 Task: Create a rule when custom fields assignee is set to priority by anyone.
Action: Mouse moved to (1152, 284)
Screenshot: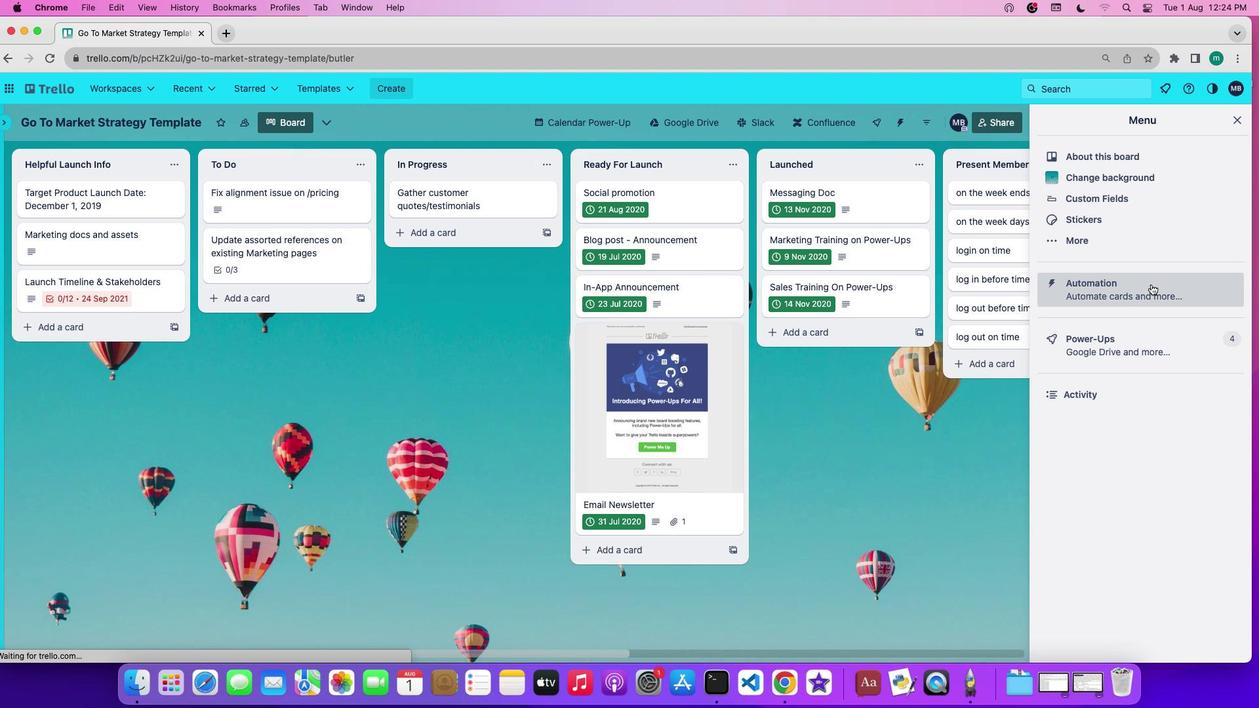 
Action: Mouse pressed left at (1152, 284)
Screenshot: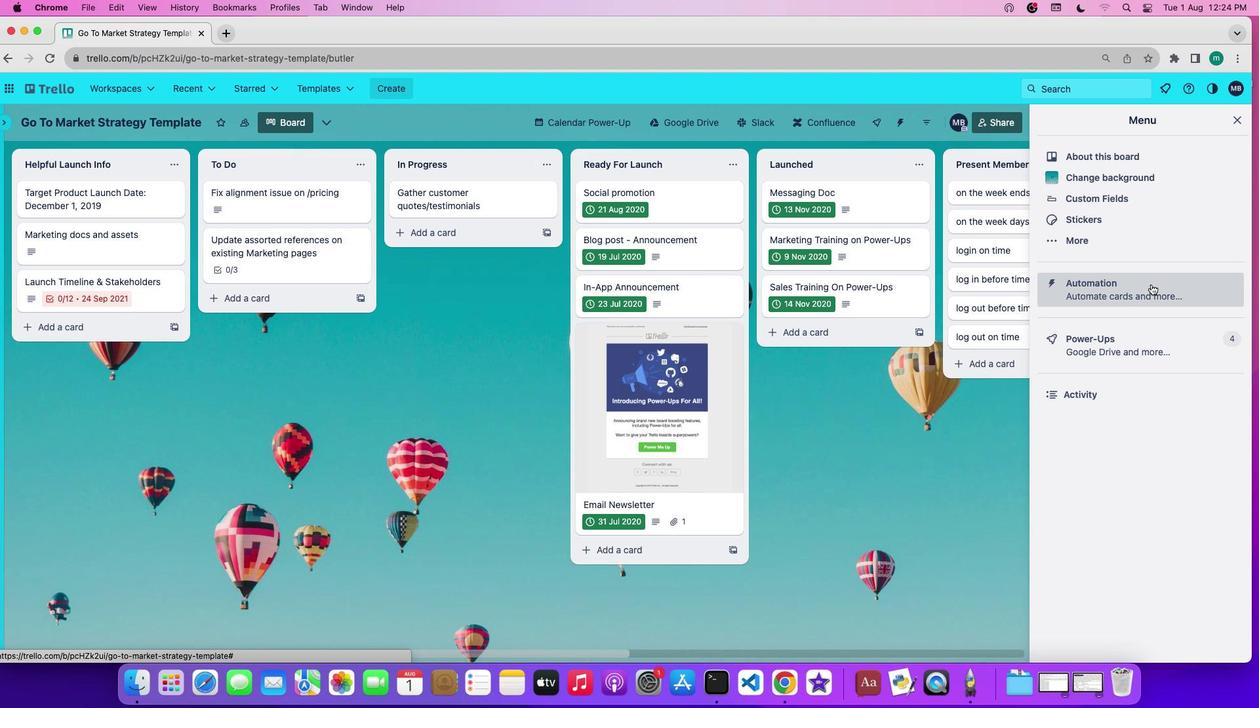 
Action: Mouse moved to (59, 235)
Screenshot: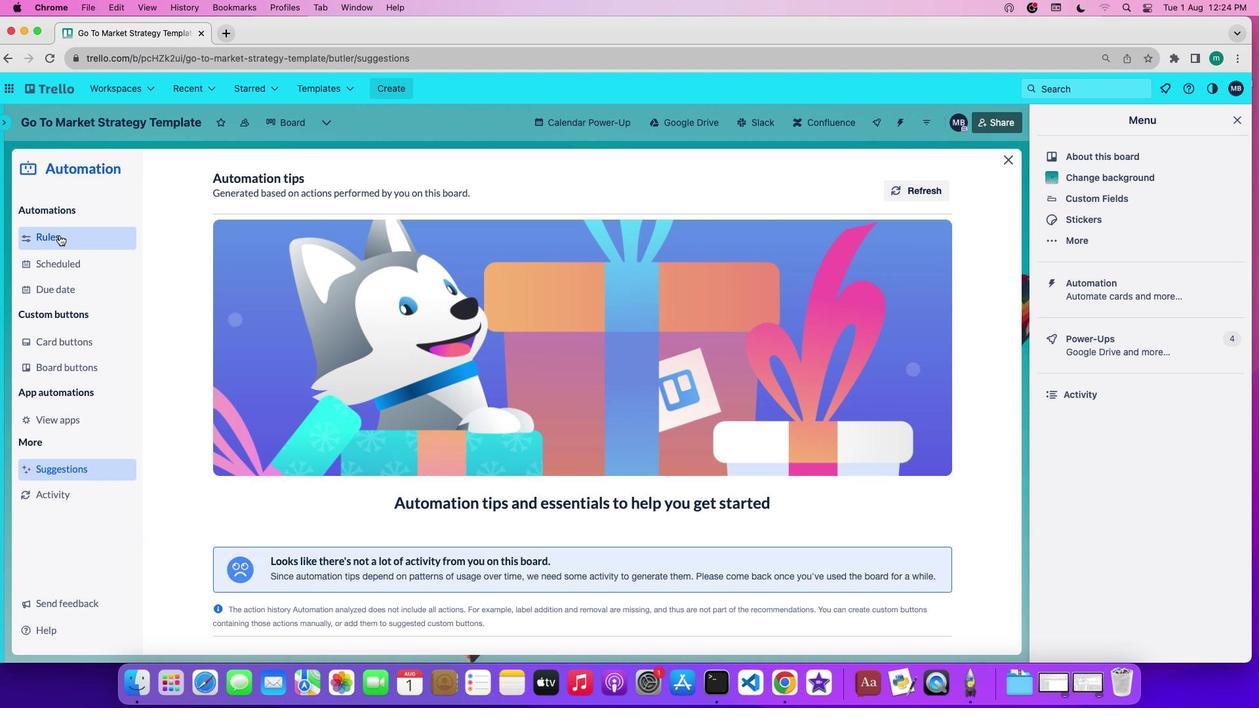 
Action: Mouse pressed left at (59, 235)
Screenshot: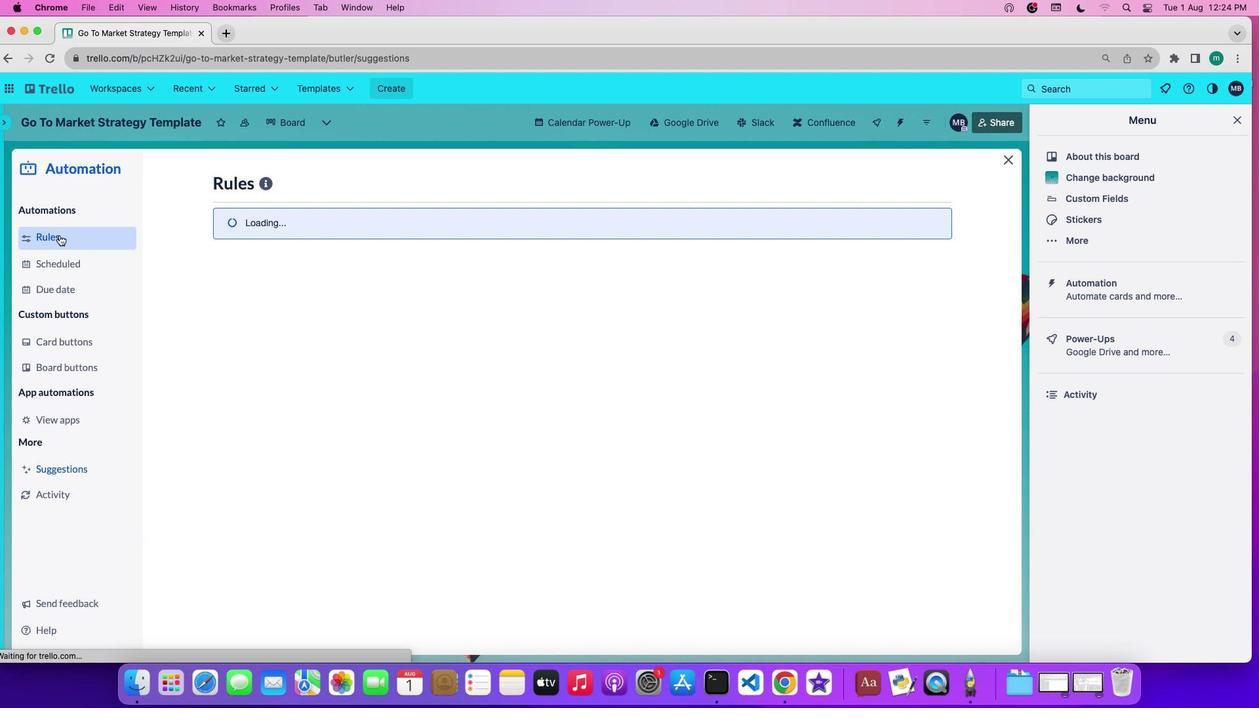 
Action: Mouse moved to (287, 464)
Screenshot: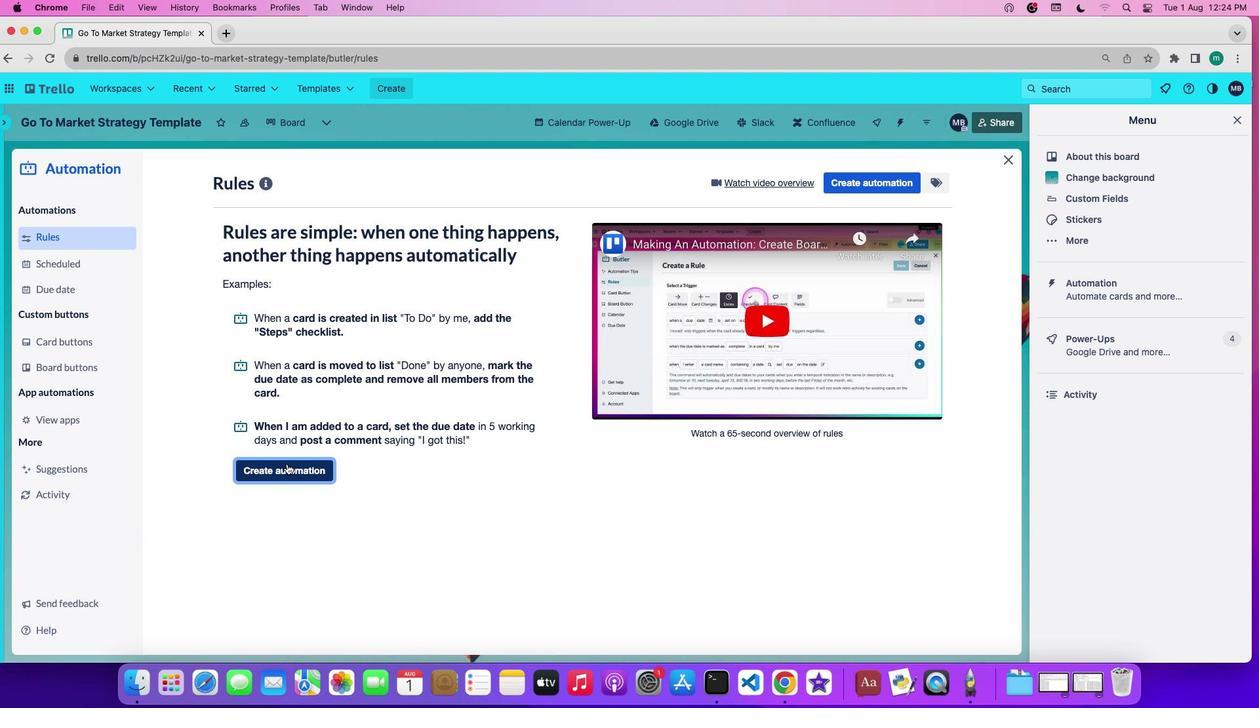 
Action: Mouse pressed left at (287, 464)
Screenshot: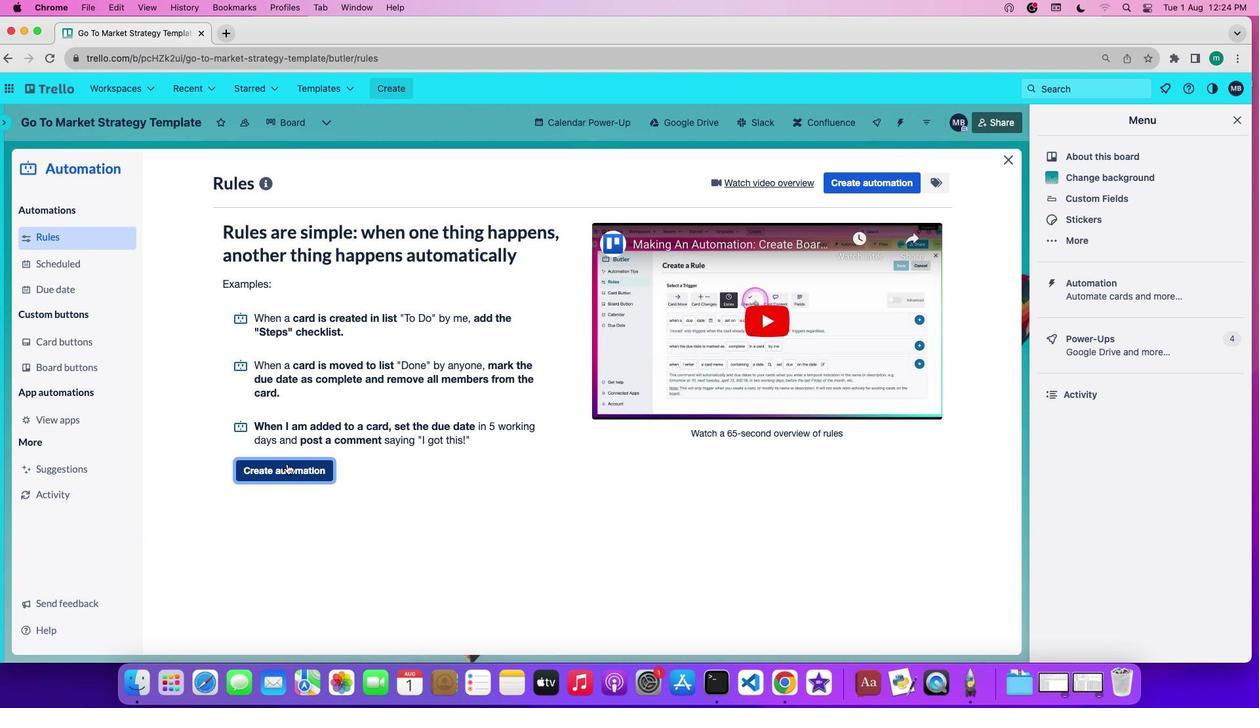 
Action: Mouse moved to (502, 305)
Screenshot: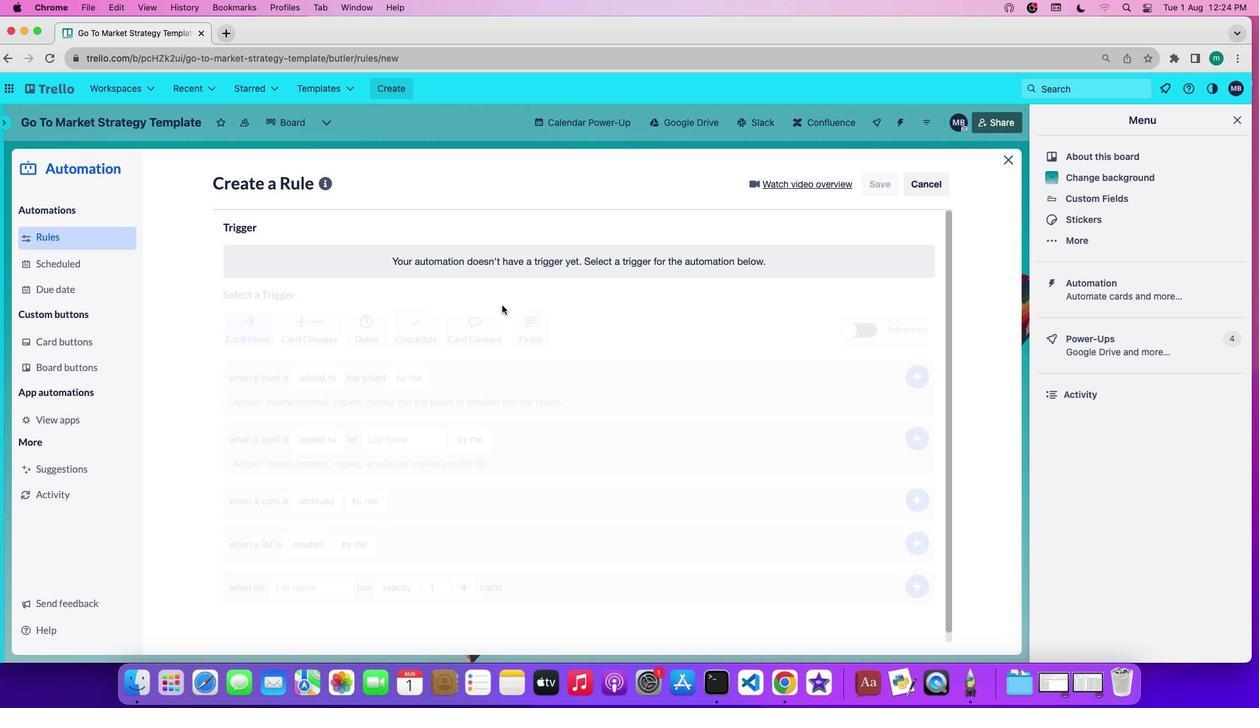 
Action: Mouse pressed left at (502, 305)
Screenshot: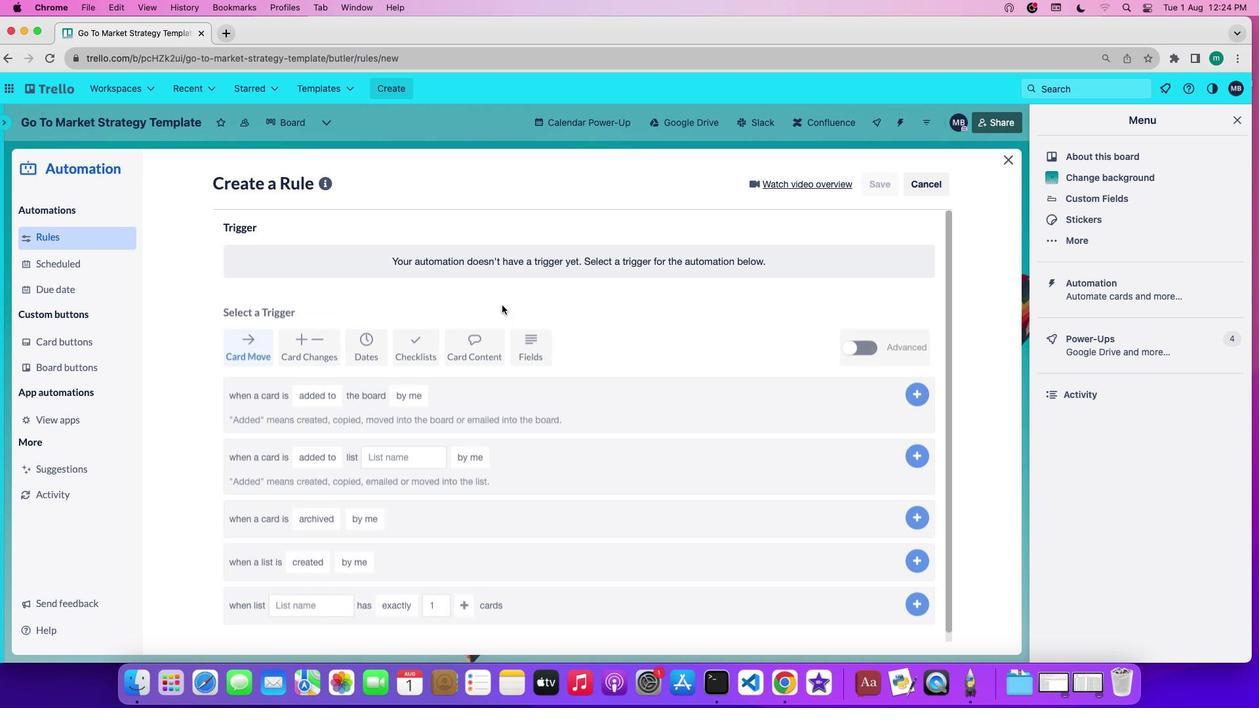 
Action: Mouse moved to (521, 370)
Screenshot: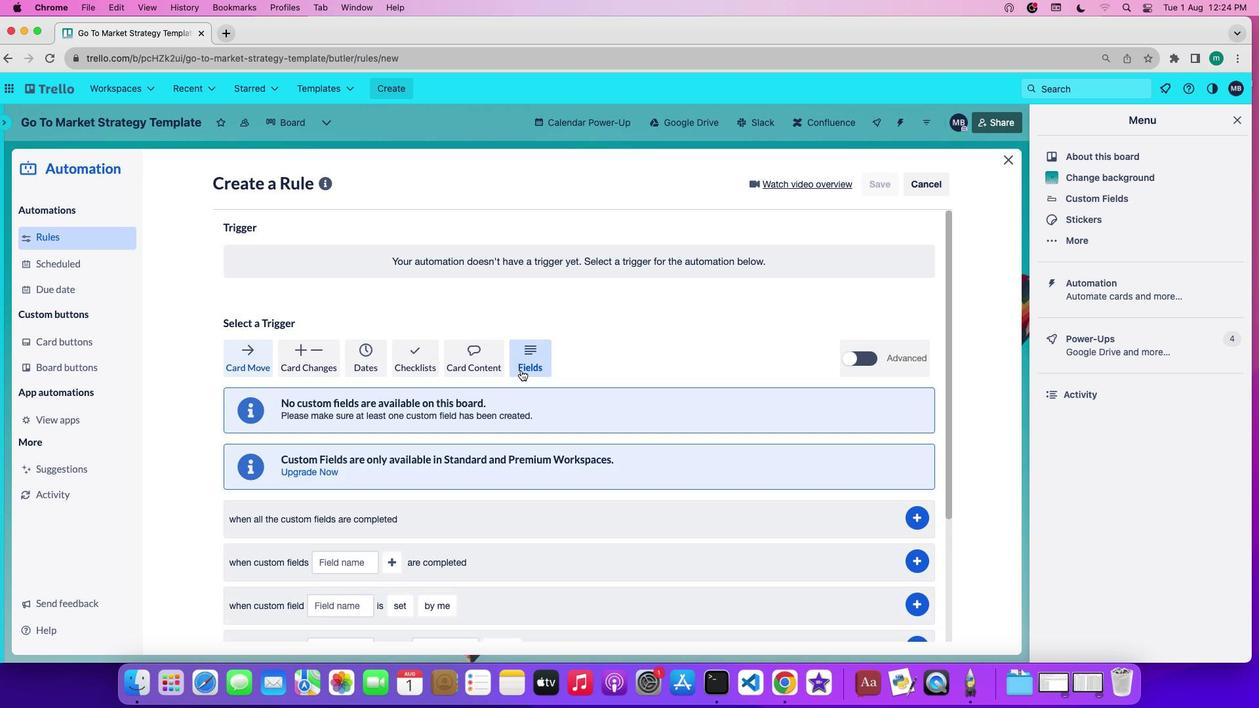 
Action: Mouse pressed left at (521, 370)
Screenshot: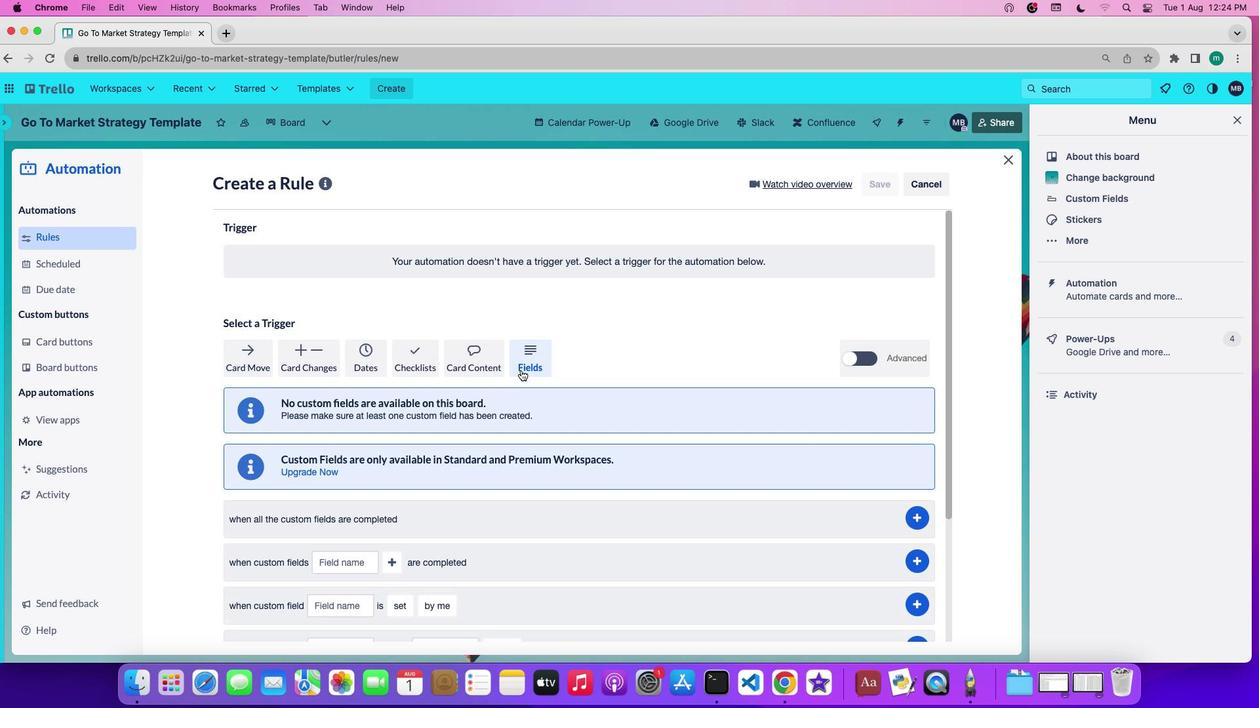 
Action: Mouse moved to (526, 435)
Screenshot: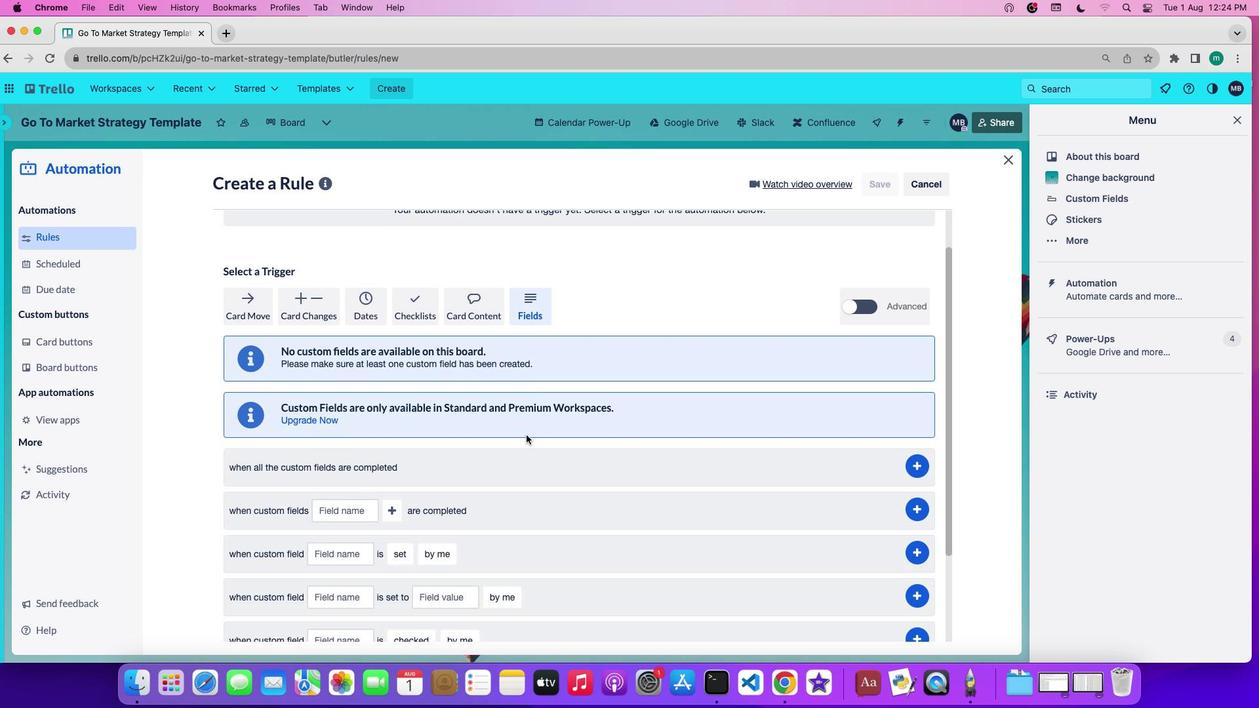 
Action: Mouse scrolled (526, 435) with delta (0, 0)
Screenshot: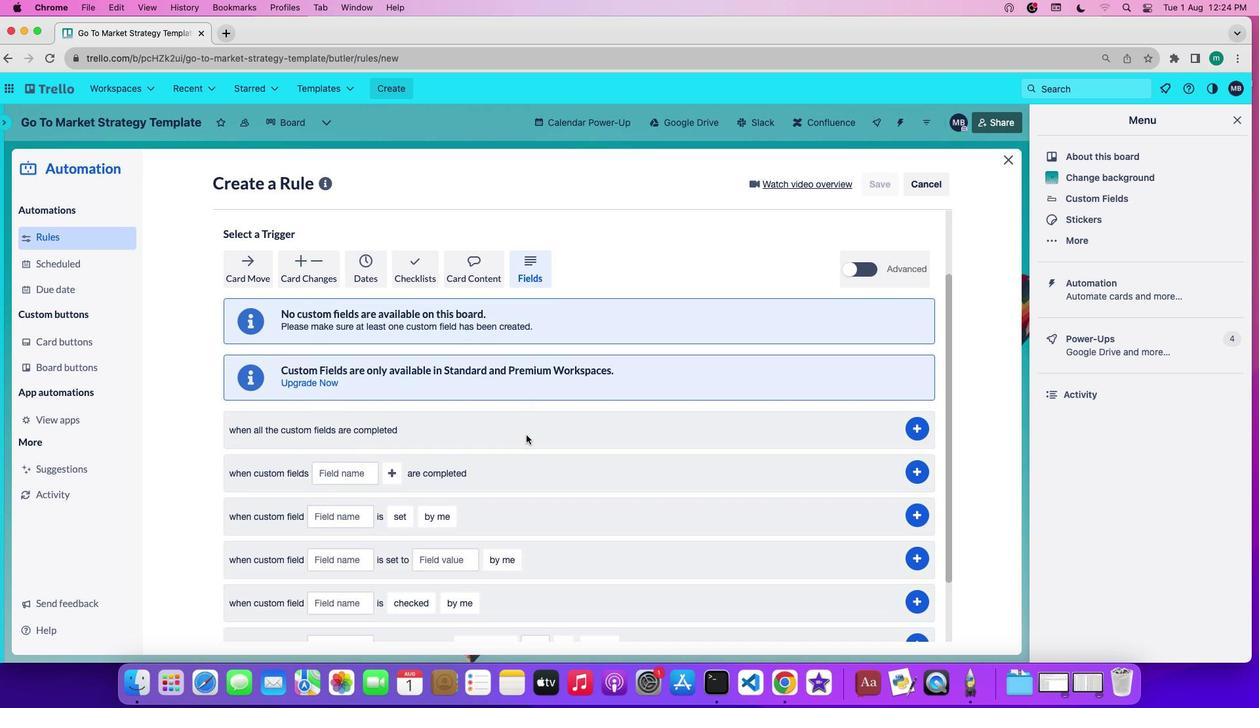 
Action: Mouse scrolled (526, 435) with delta (0, 0)
Screenshot: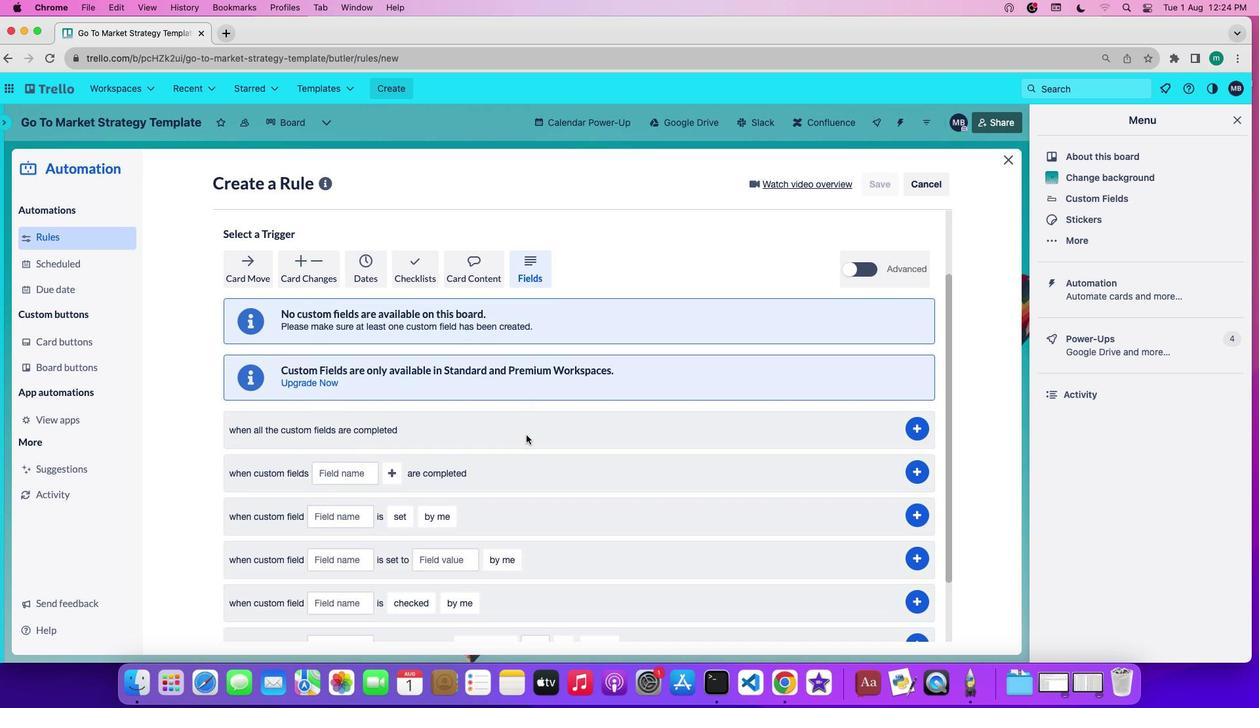 
Action: Mouse scrolled (526, 435) with delta (0, -1)
Screenshot: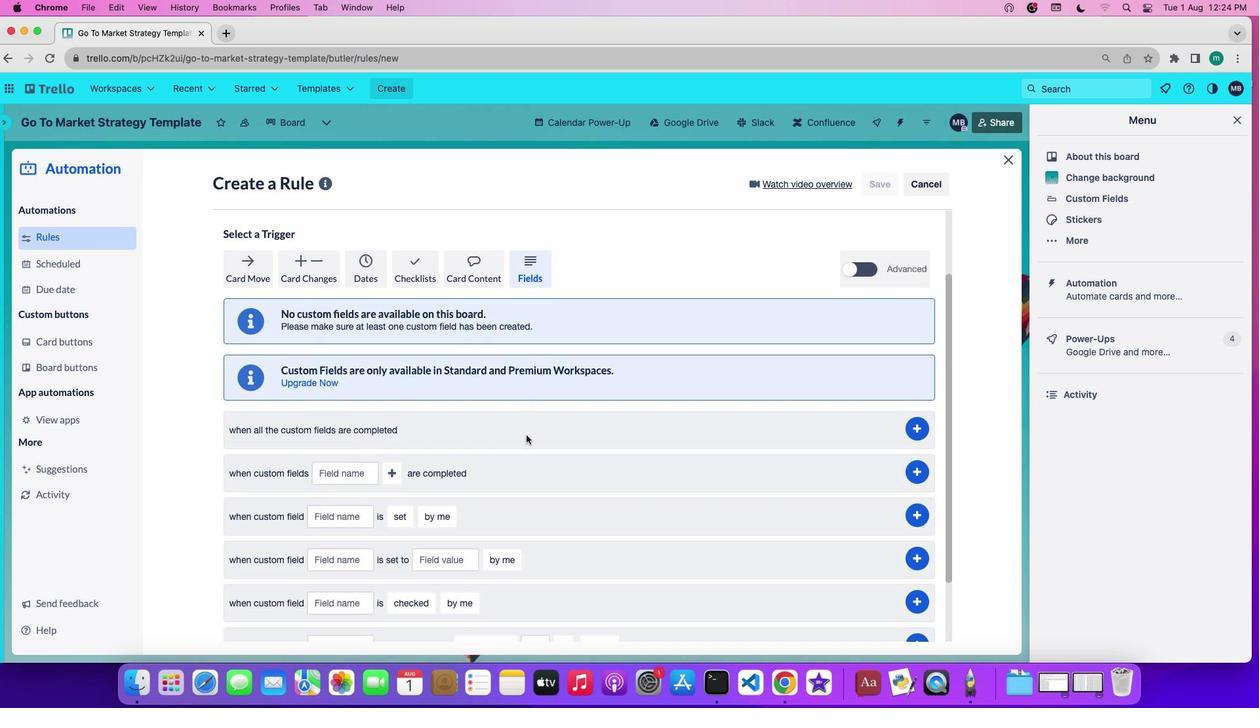
Action: Mouse scrolled (526, 435) with delta (0, 0)
Screenshot: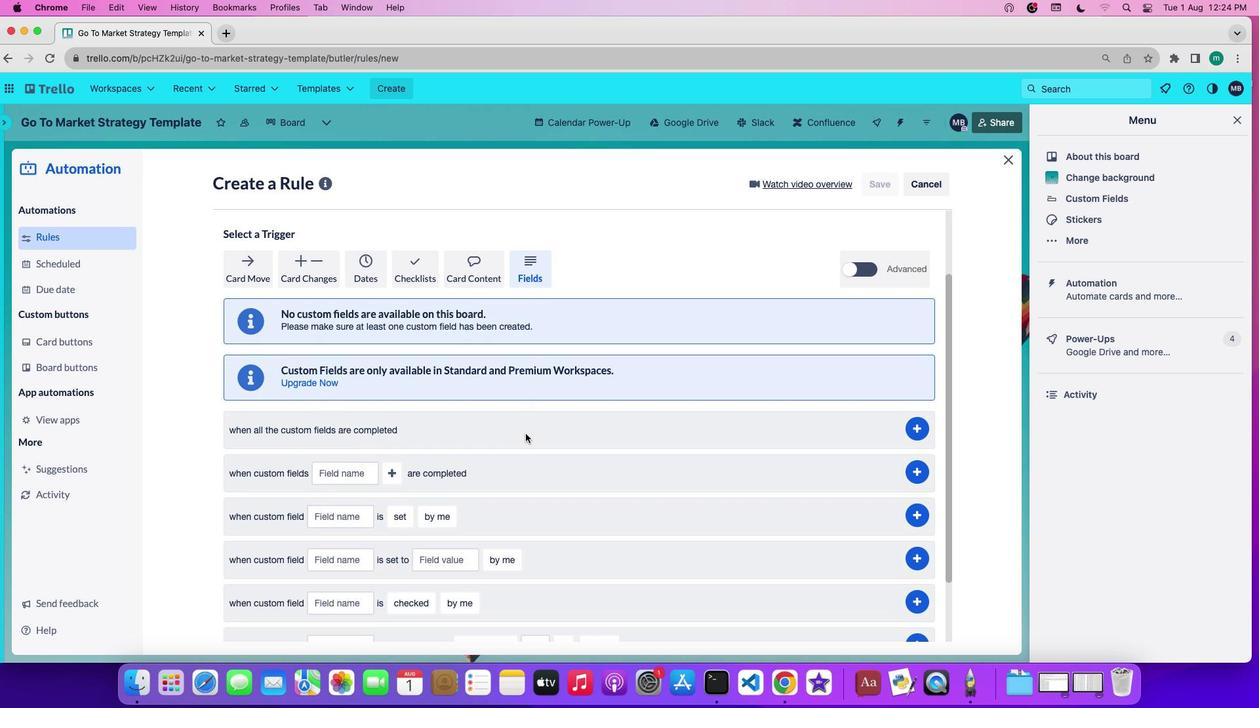 
Action: Mouse moved to (526, 434)
Screenshot: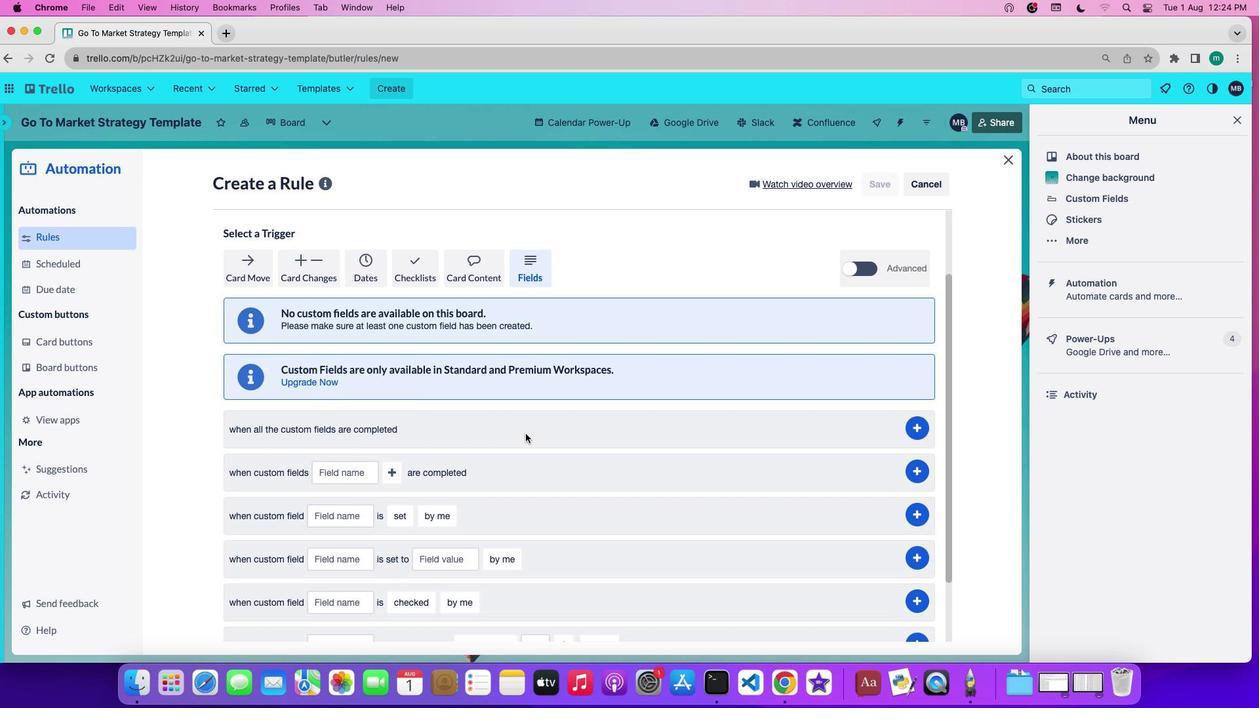 
Action: Mouse scrolled (526, 434) with delta (0, 0)
Screenshot: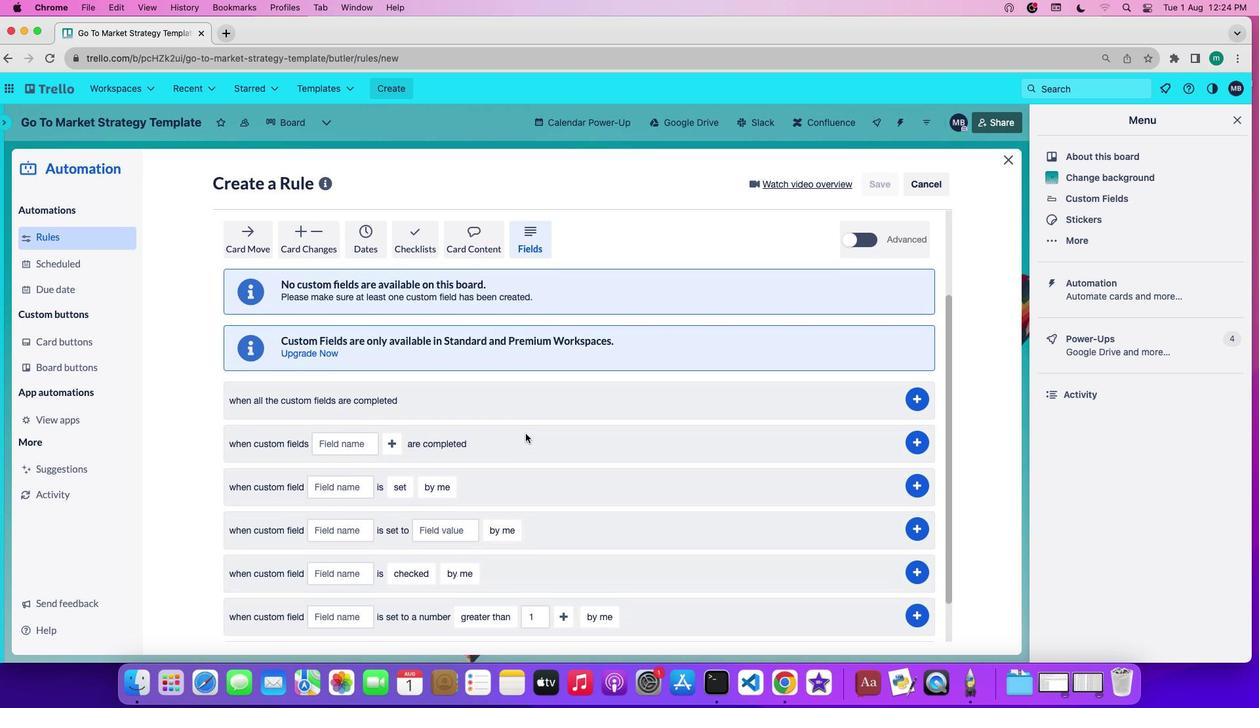 
Action: Mouse scrolled (526, 434) with delta (0, 0)
Screenshot: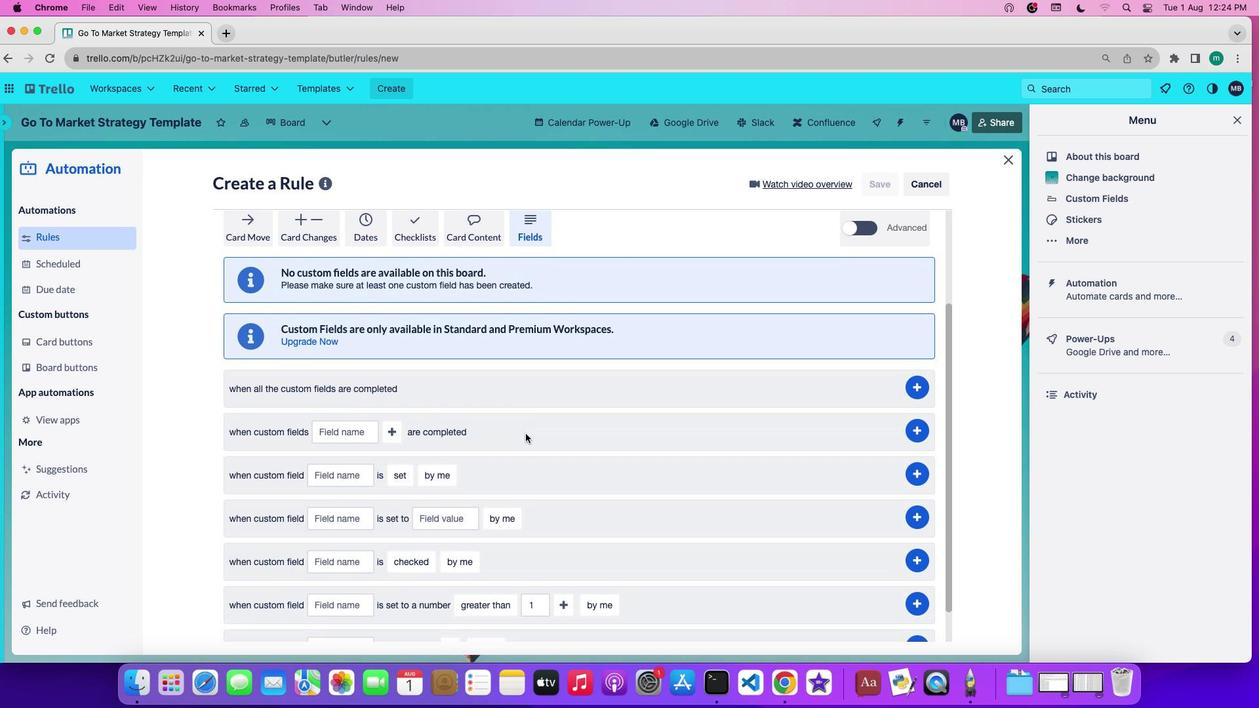 
Action: Mouse scrolled (526, 434) with delta (0, 0)
Screenshot: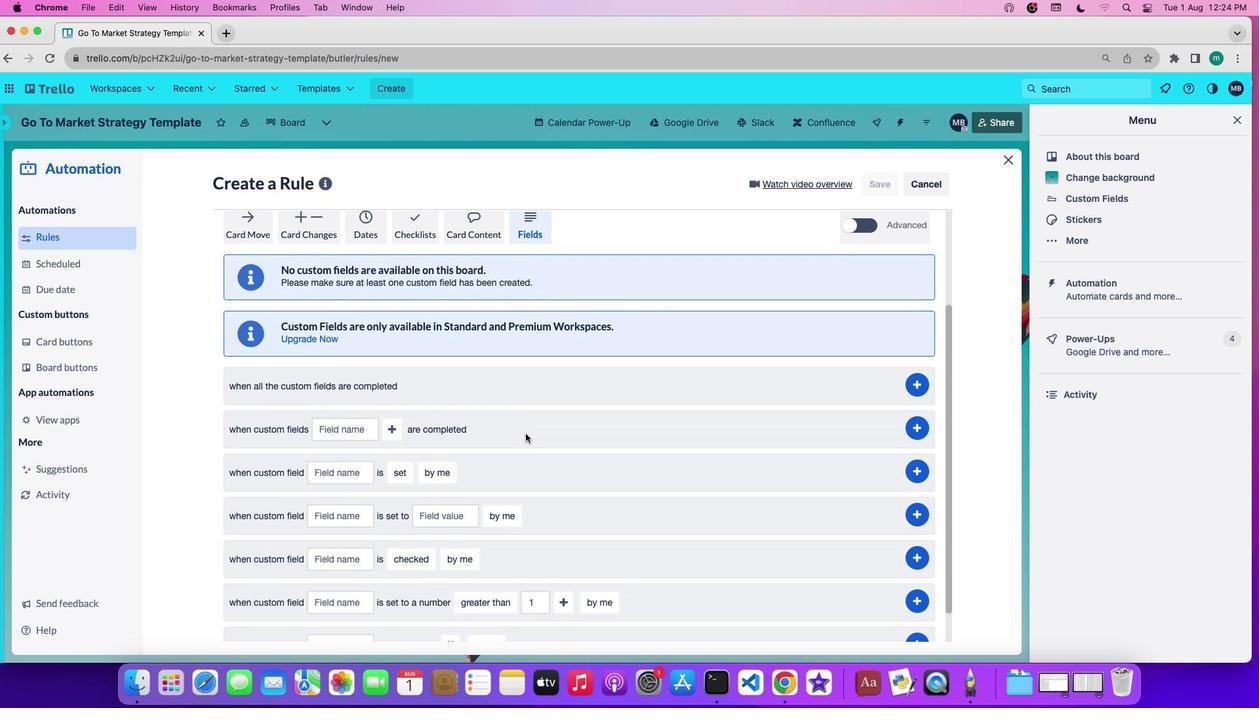 
Action: Mouse moved to (351, 510)
Screenshot: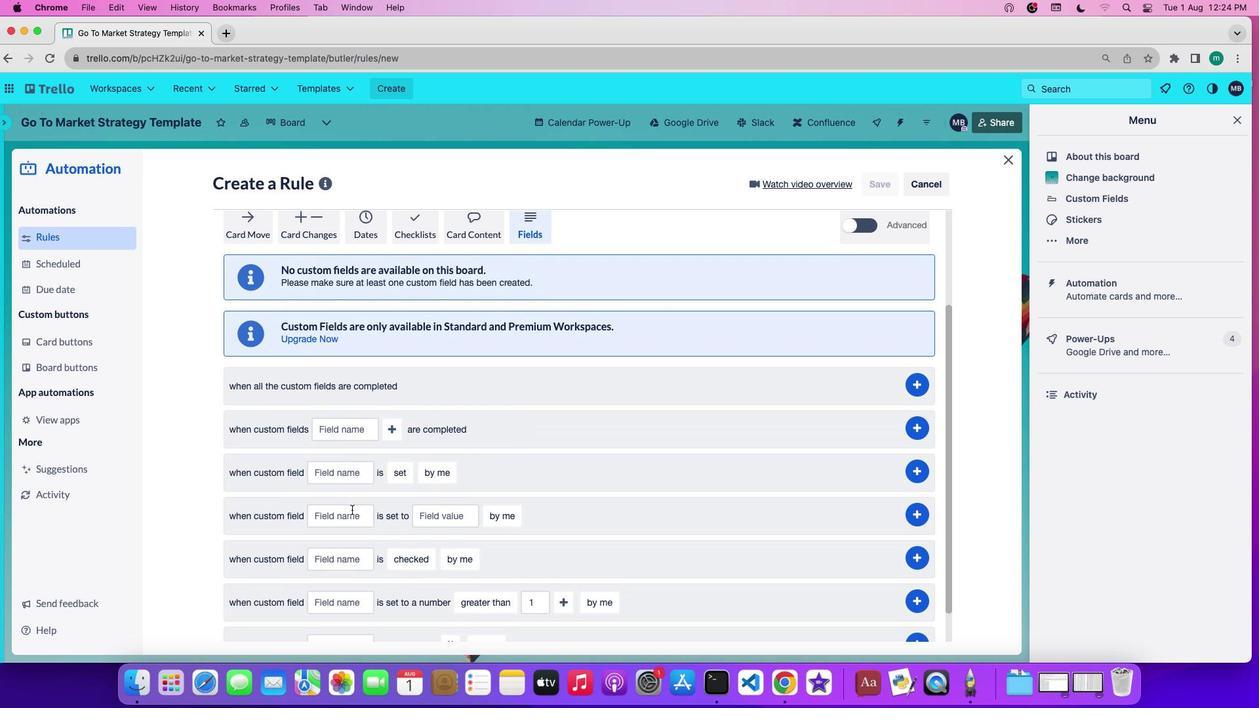 
Action: Mouse pressed left at (351, 510)
Screenshot: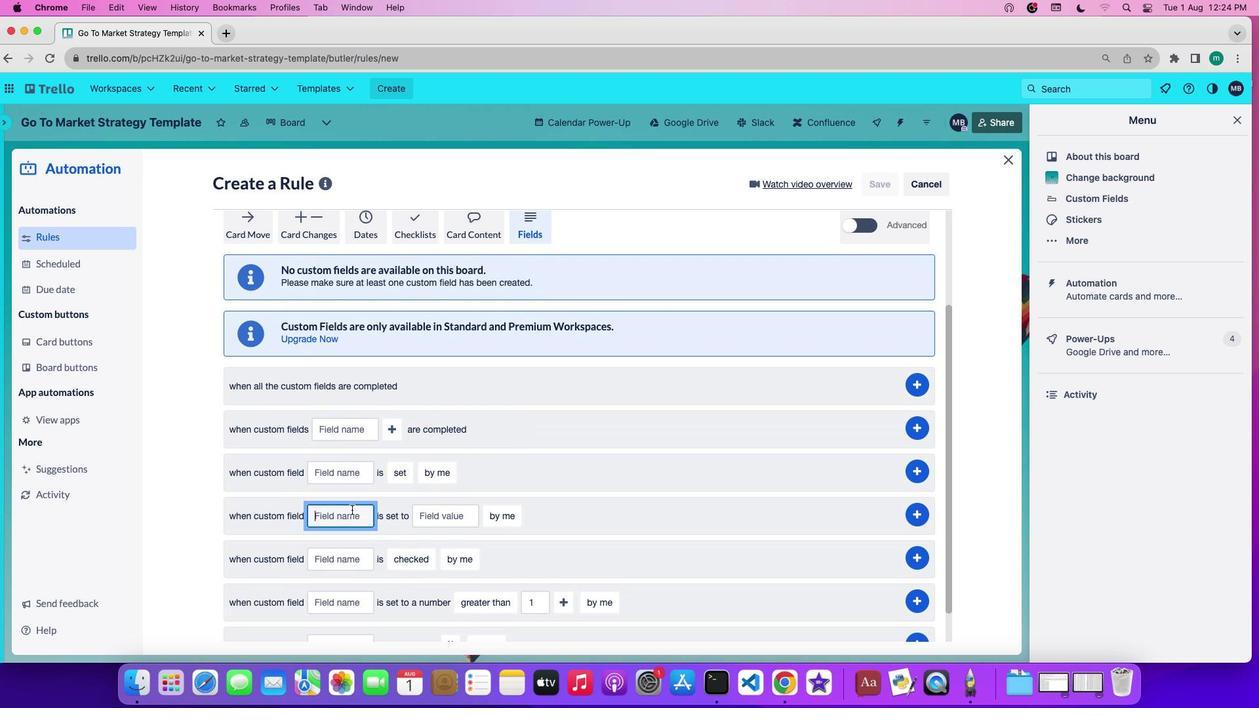 
Action: Mouse moved to (350, 511)
Screenshot: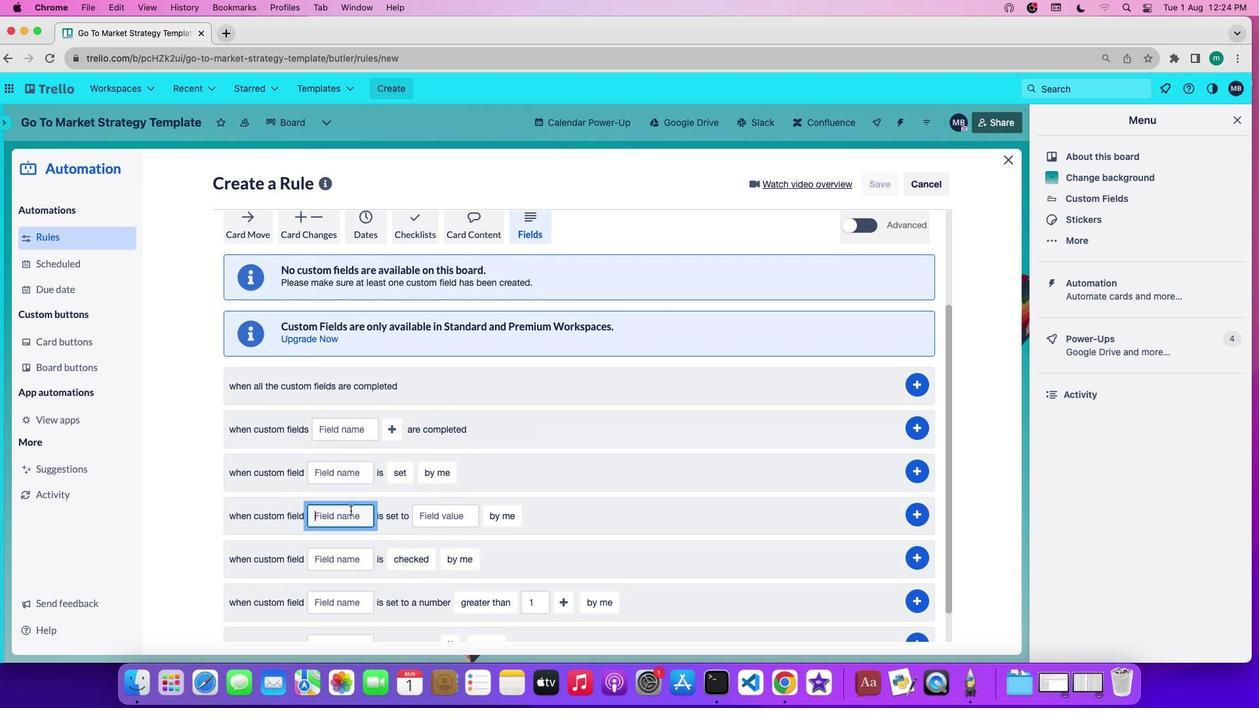 
Action: Key pressed 'a''s''s''i''g''n''e''e'
Screenshot: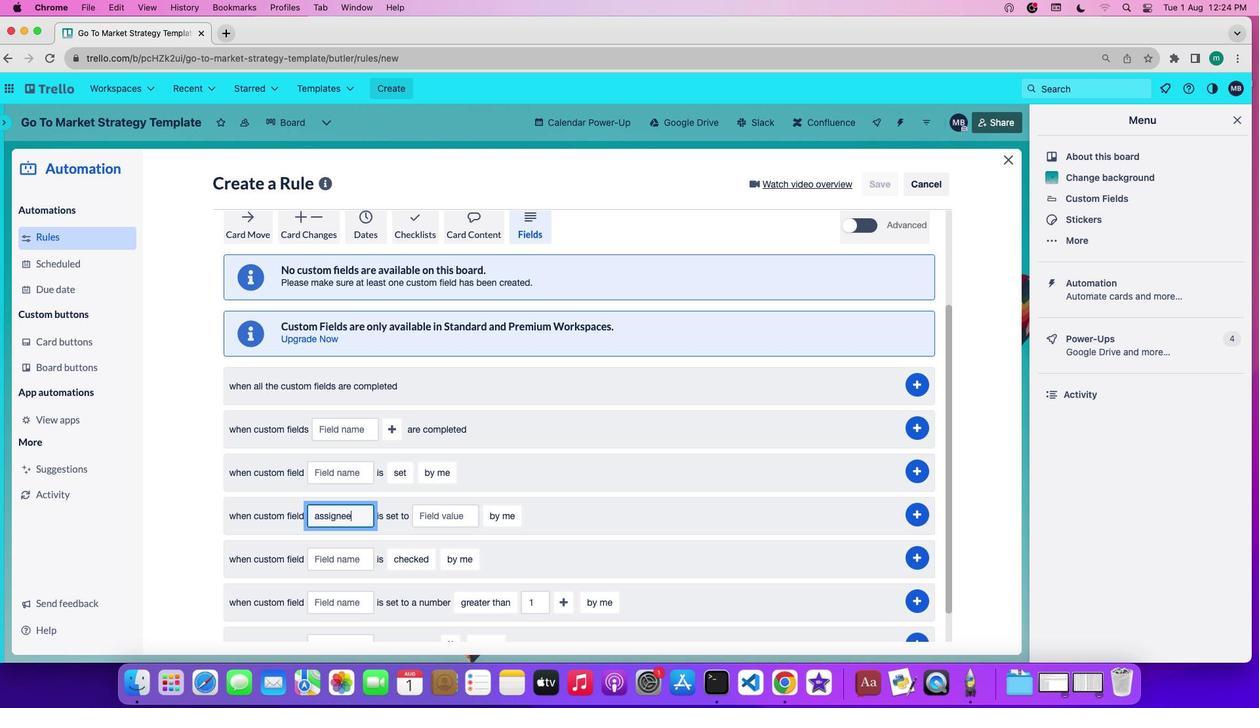 
Action: Mouse moved to (465, 517)
Screenshot: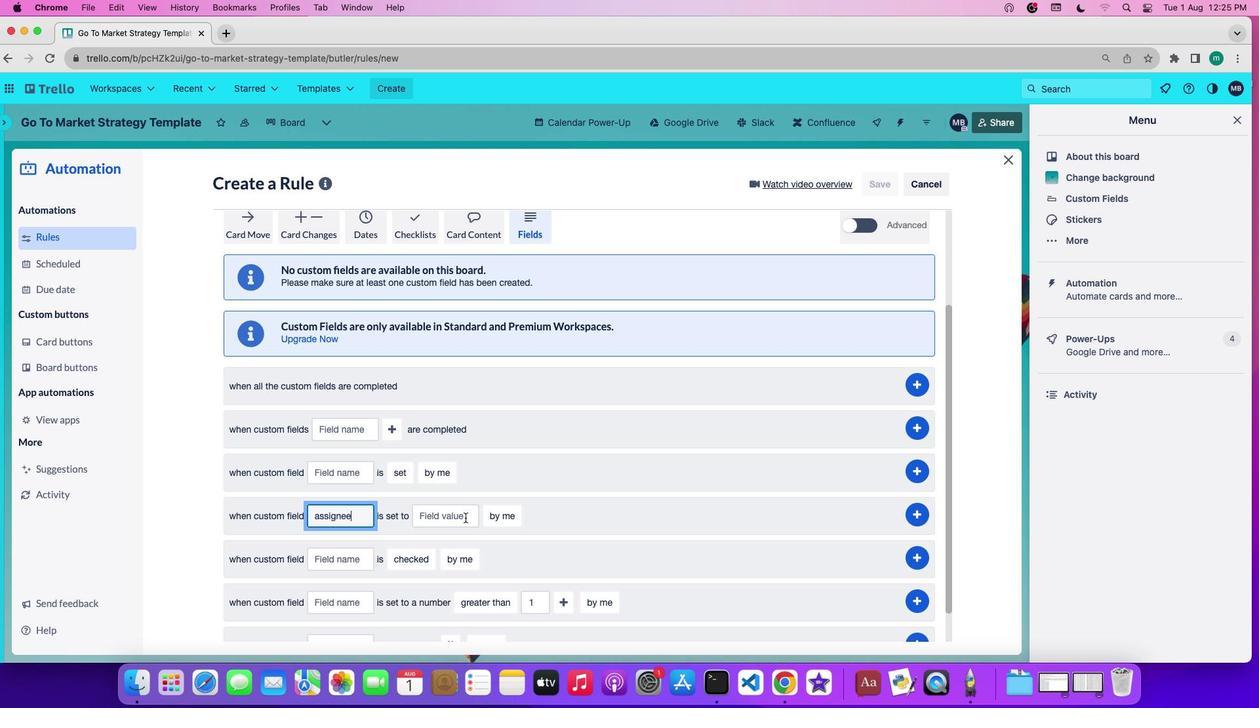 
Action: Mouse pressed left at (465, 517)
Screenshot: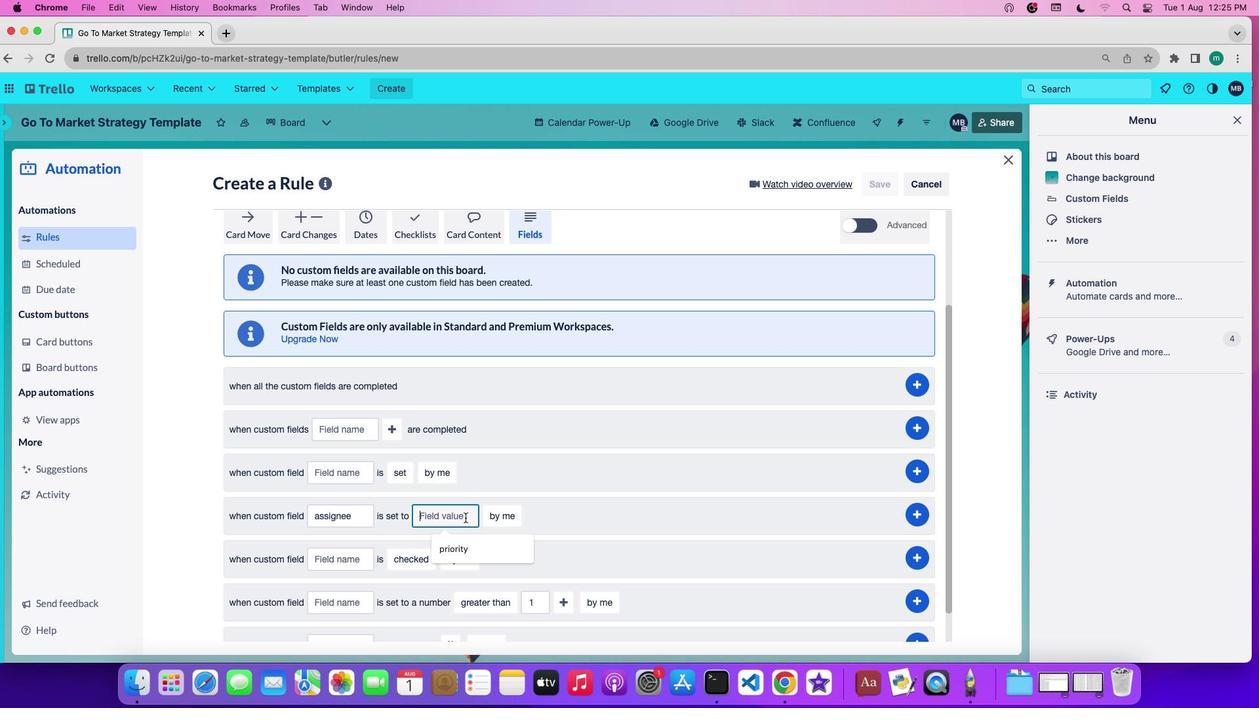 
Action: Mouse moved to (465, 517)
Screenshot: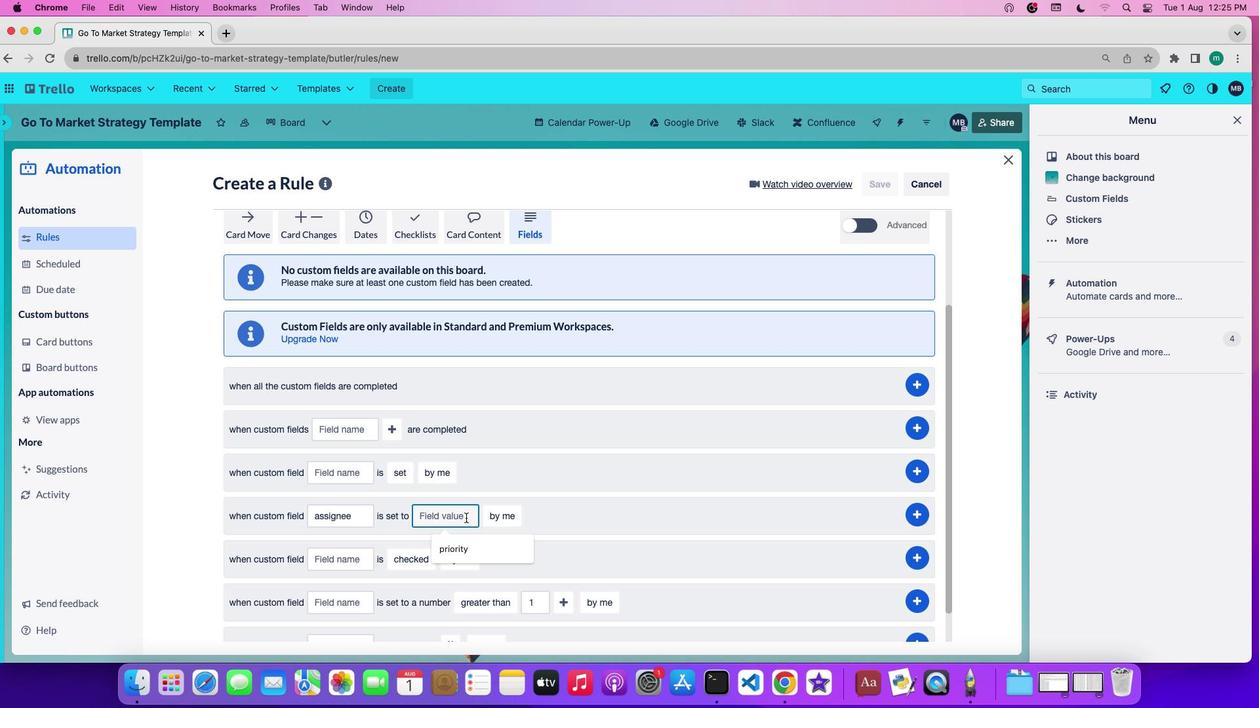 
Action: Key pressed 'p''r''i''o''r''i''t''y'
Screenshot: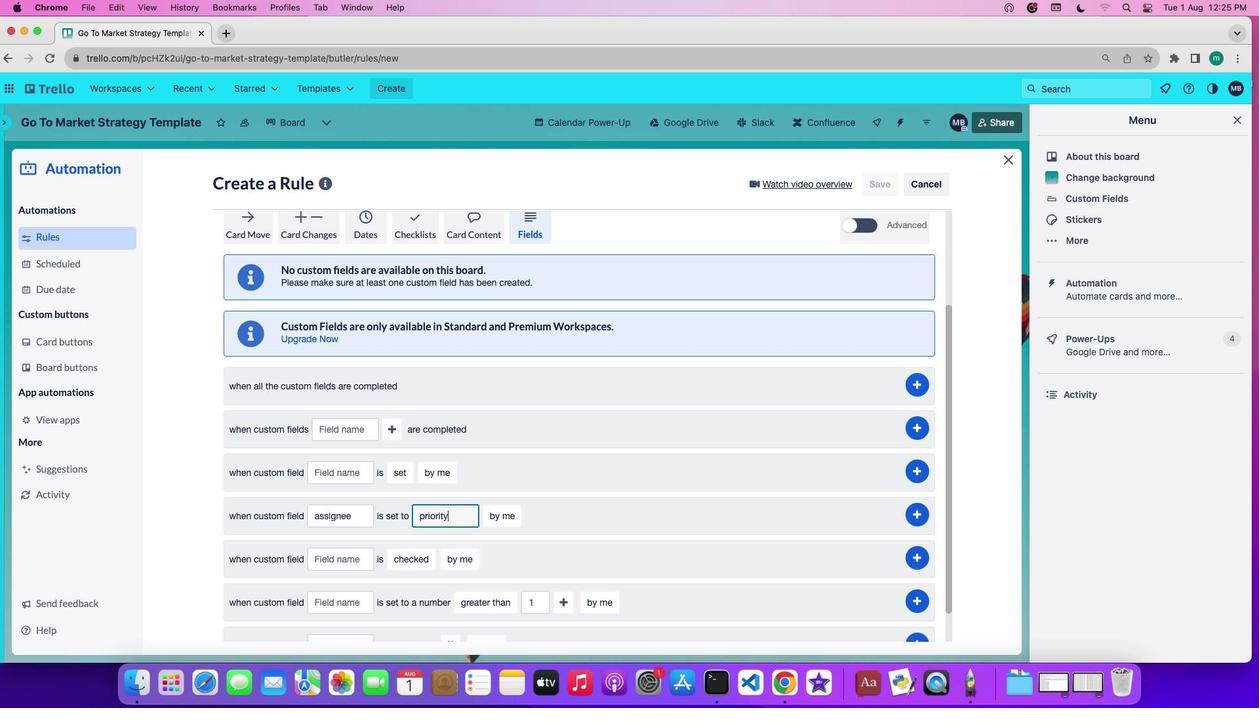 
Action: Mouse moved to (502, 515)
Screenshot: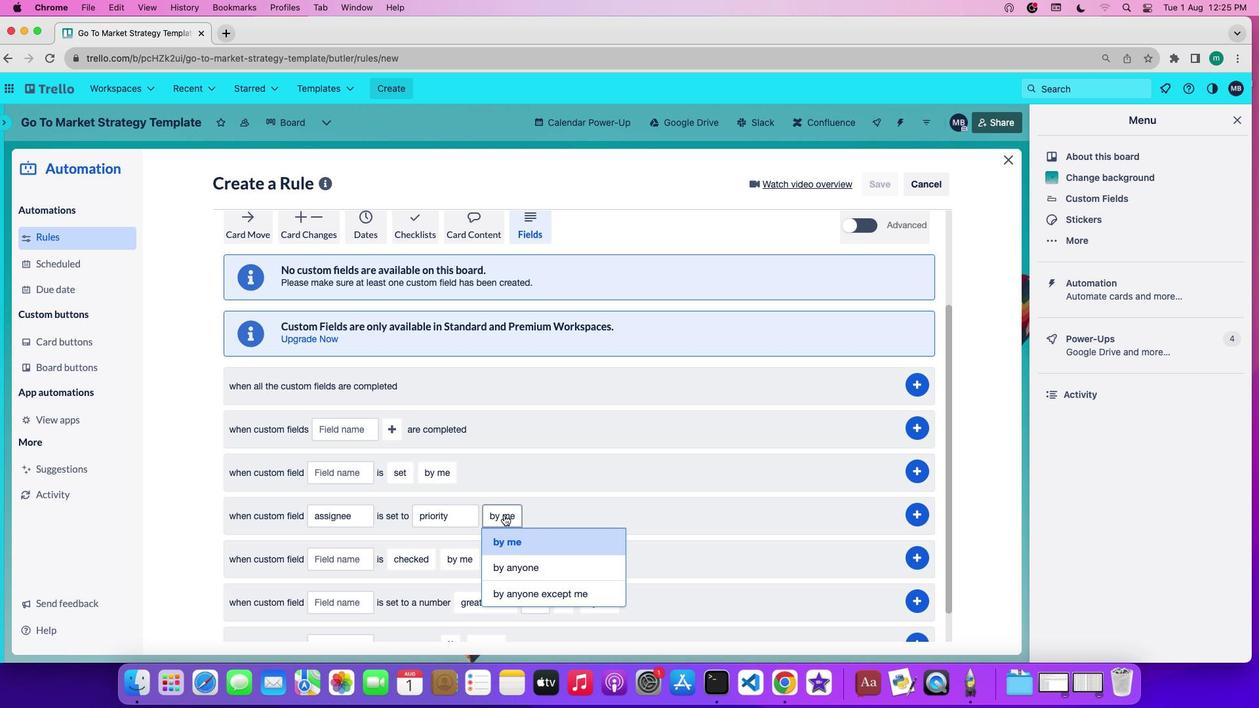 
Action: Mouse pressed left at (502, 515)
Screenshot: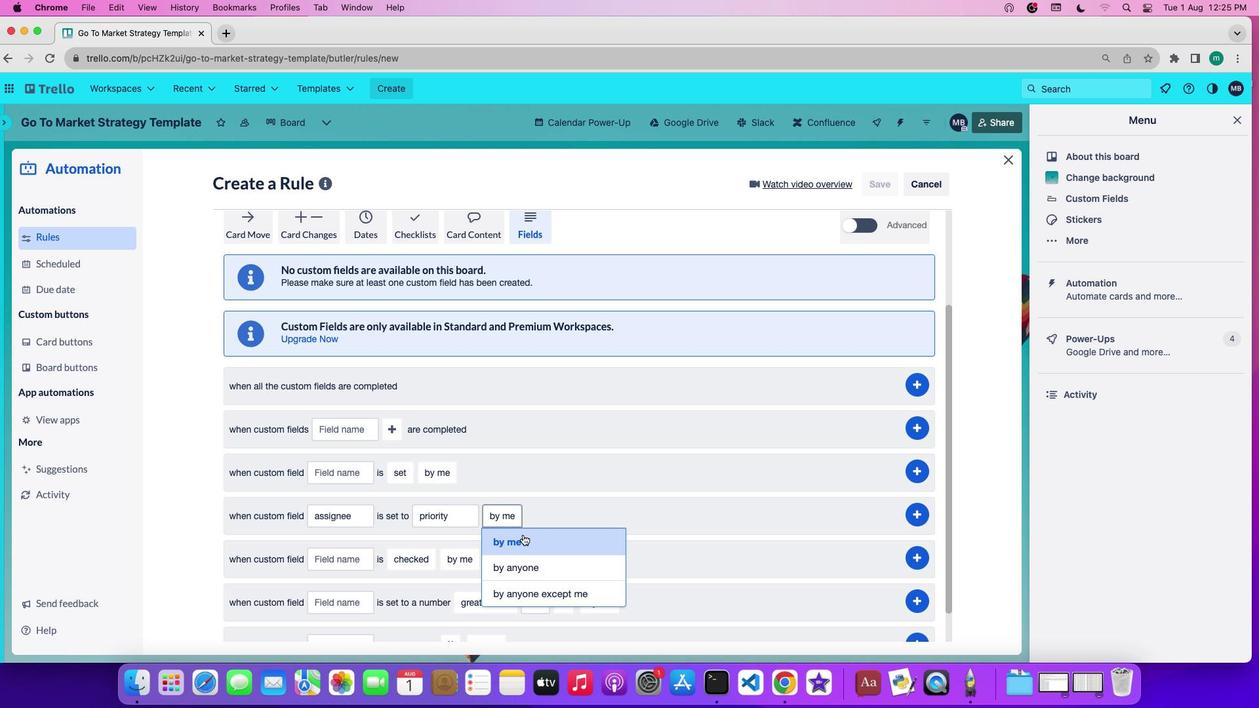 
Action: Mouse moved to (541, 560)
Screenshot: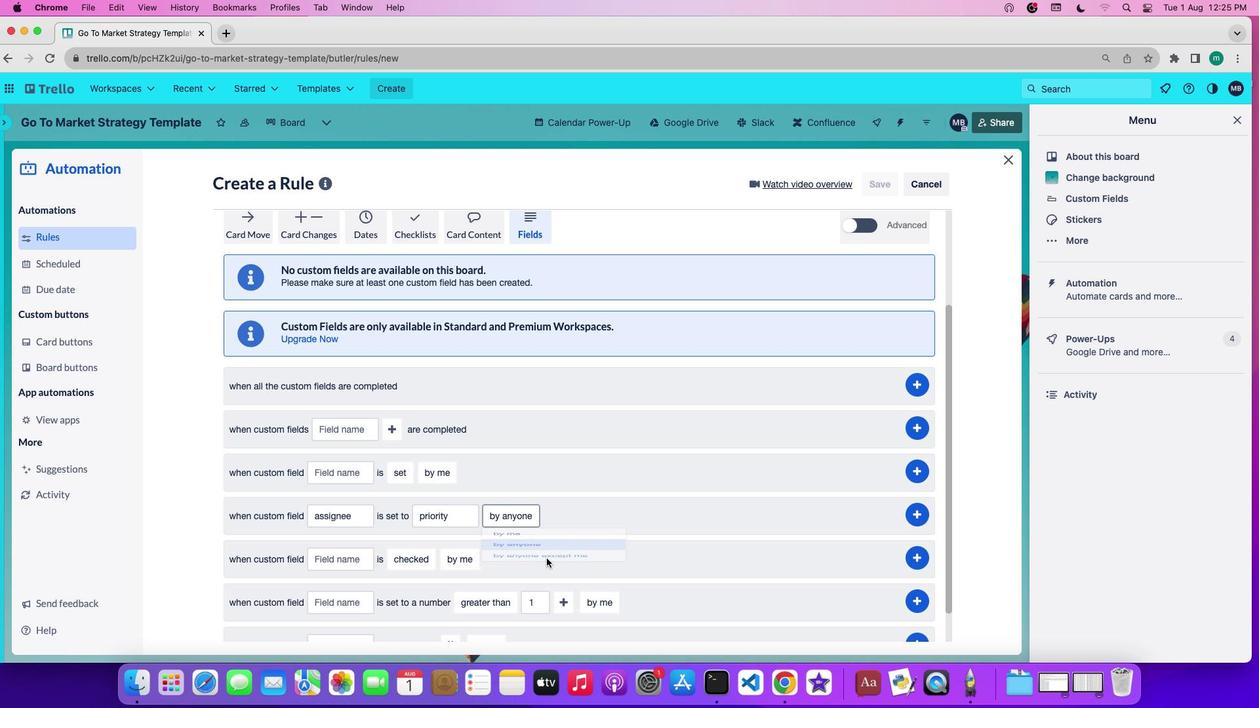 
Action: Mouse pressed left at (541, 560)
Screenshot: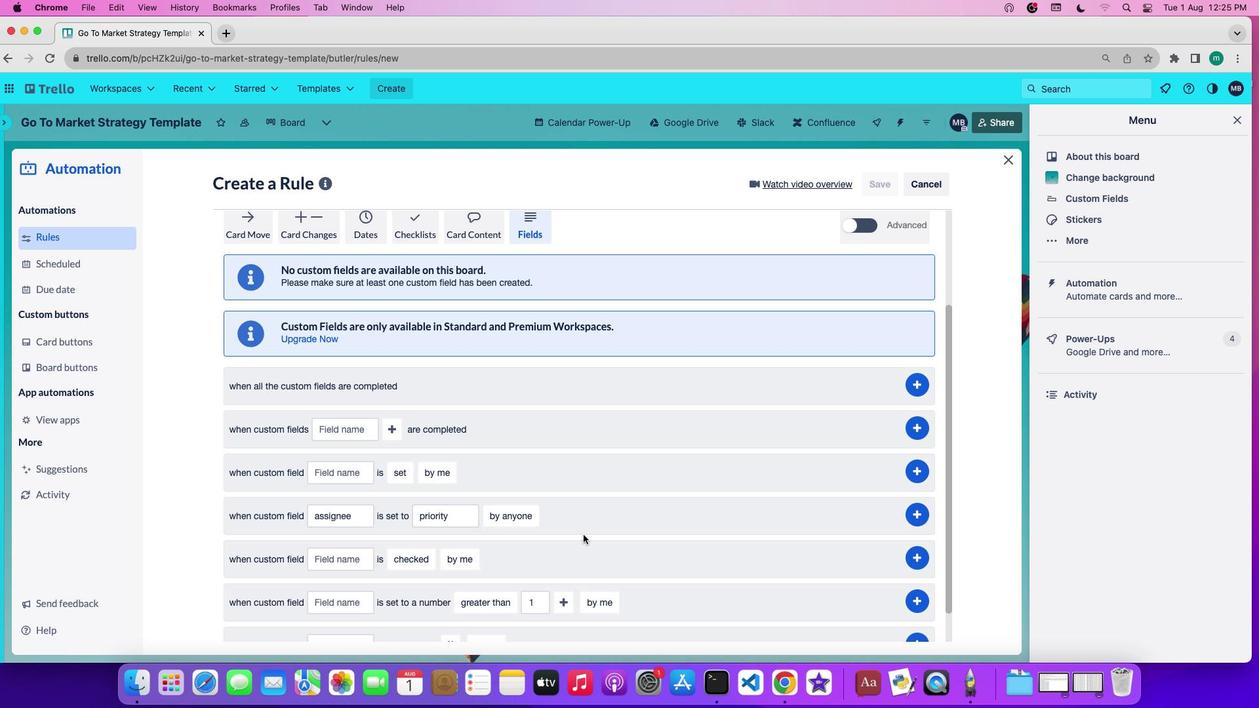 
Action: Mouse moved to (925, 513)
Screenshot: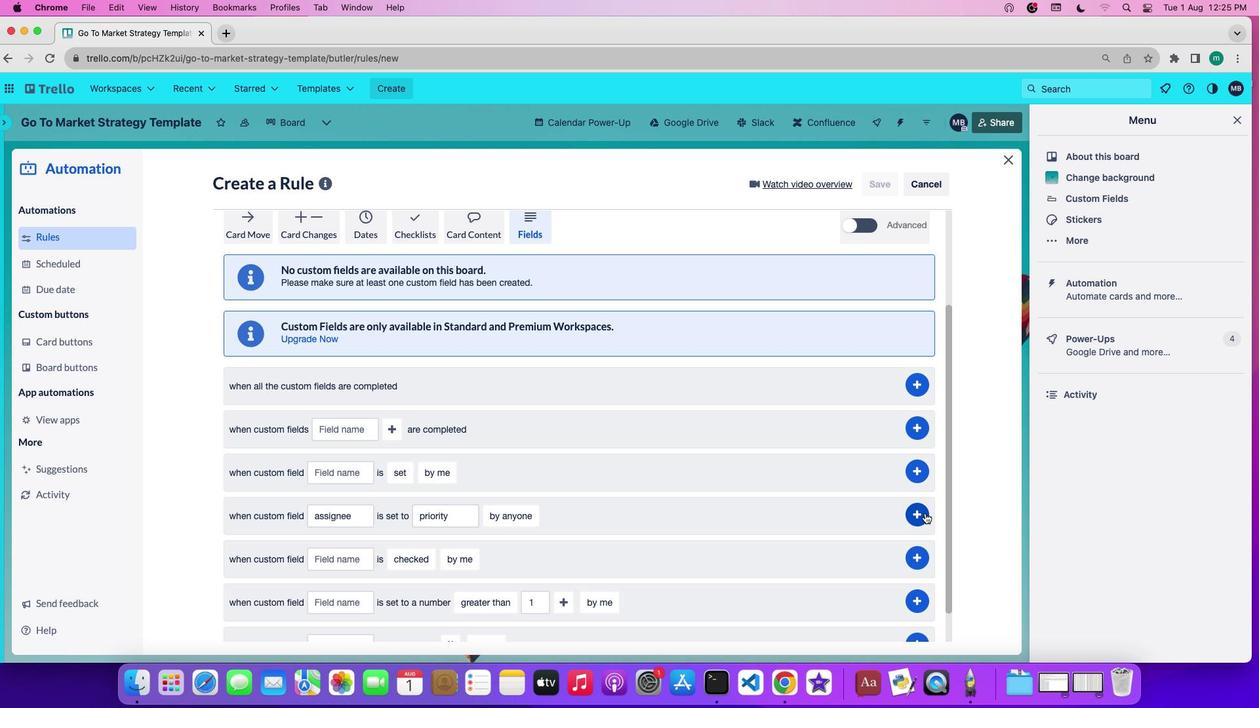 
Action: Mouse pressed left at (925, 513)
Screenshot: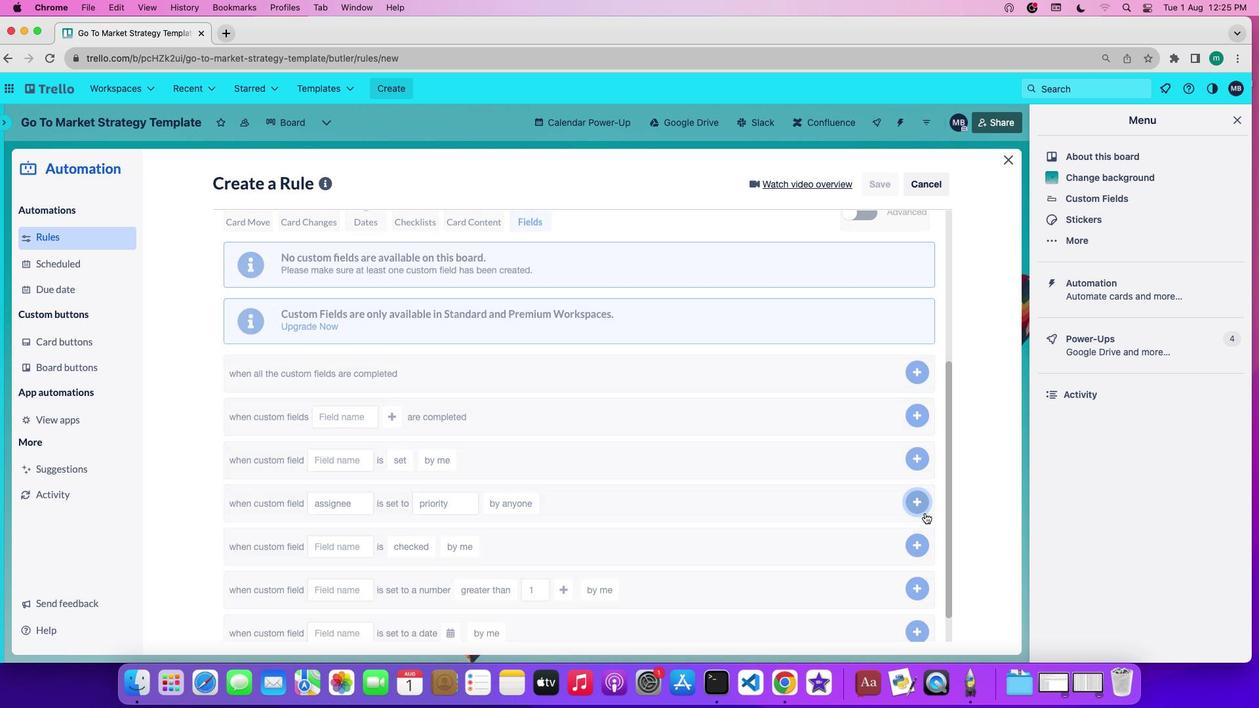 
Action: Mouse moved to (896, 522)
Screenshot: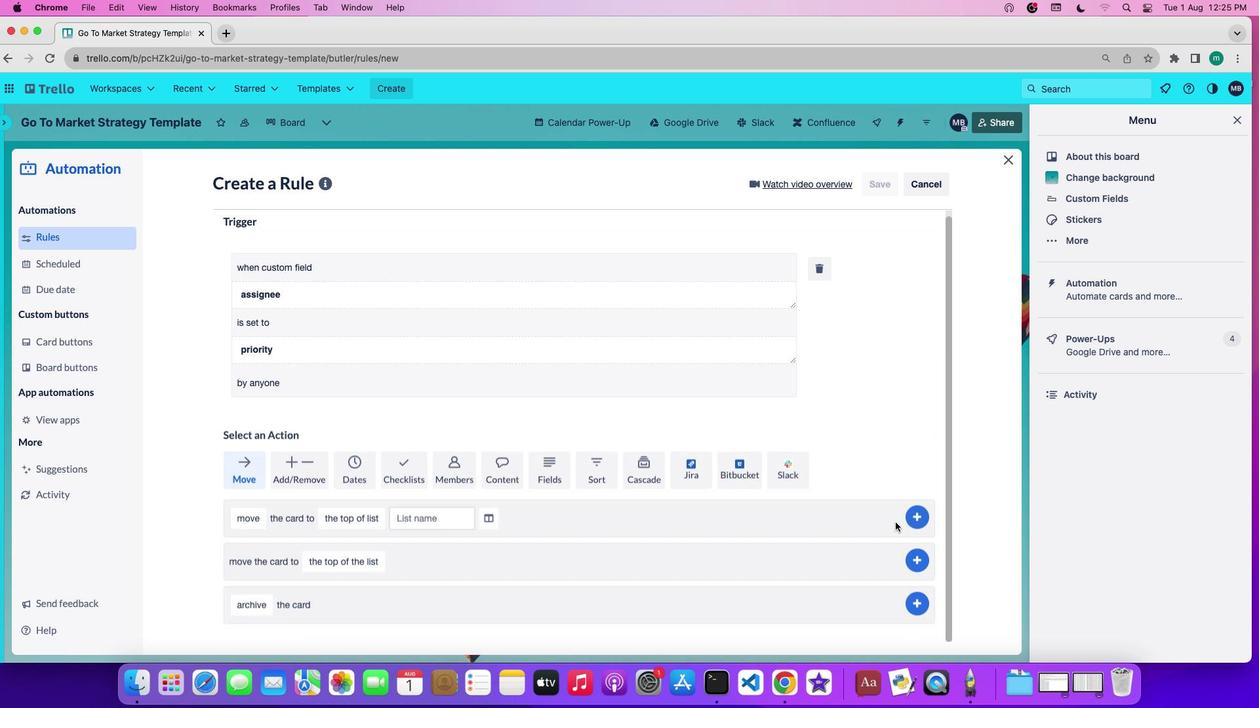 
